 Task: Create a new spreadsheet using the template "Personal: Team Roster".
Action: Mouse moved to (45, 92)
Screenshot: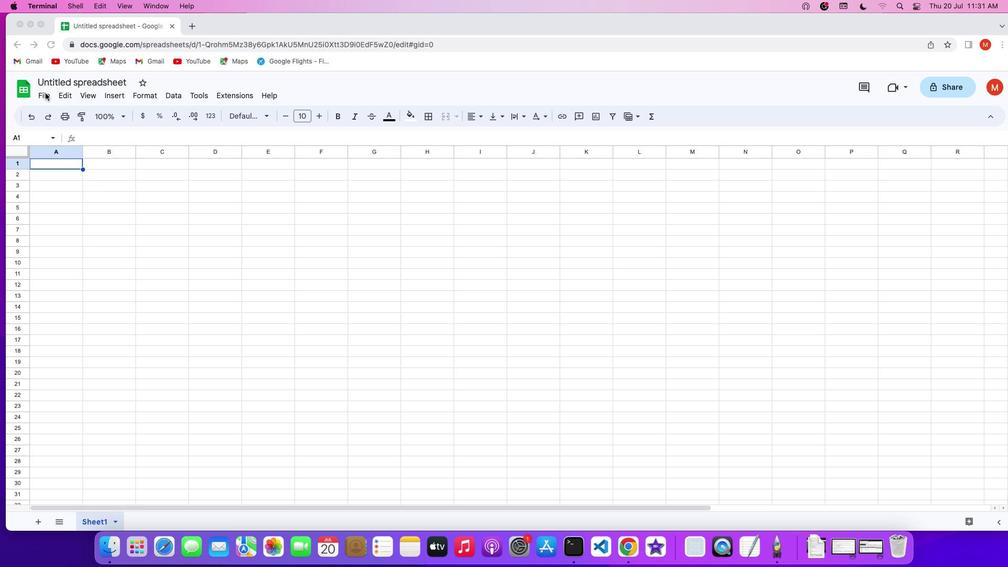 
Action: Mouse pressed left at (45, 92)
Screenshot: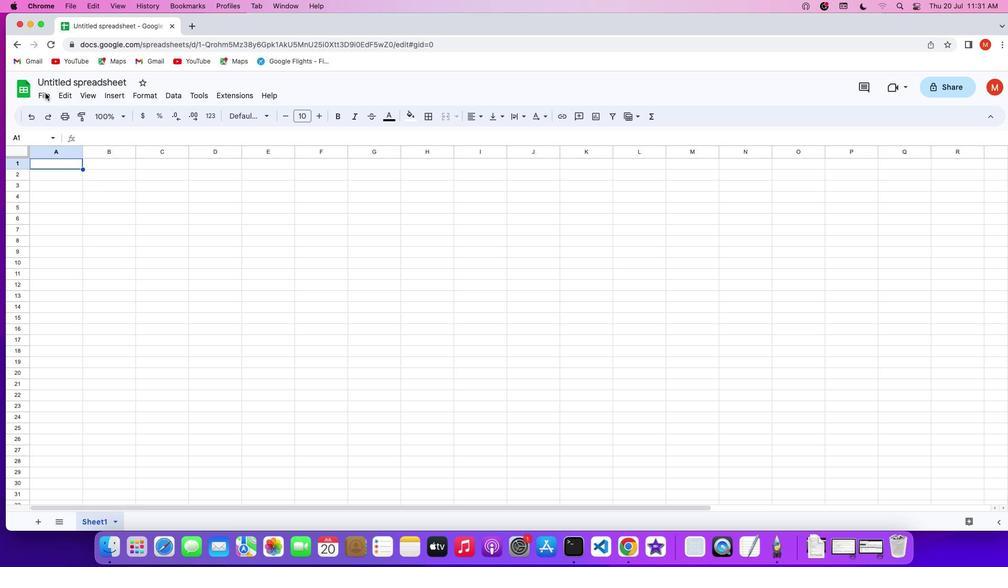 
Action: Mouse pressed left at (45, 92)
Screenshot: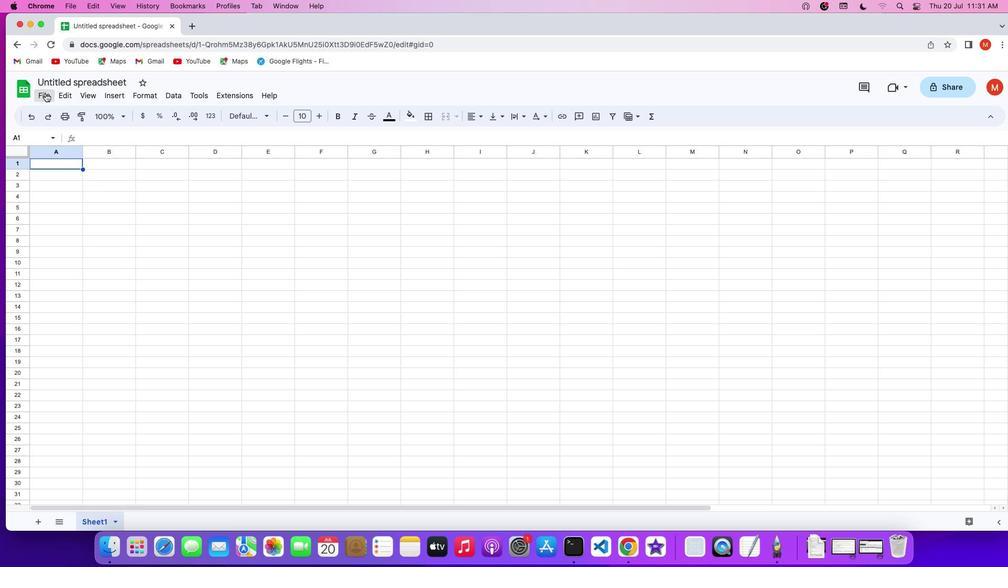 
Action: Mouse moved to (45, 92)
Screenshot: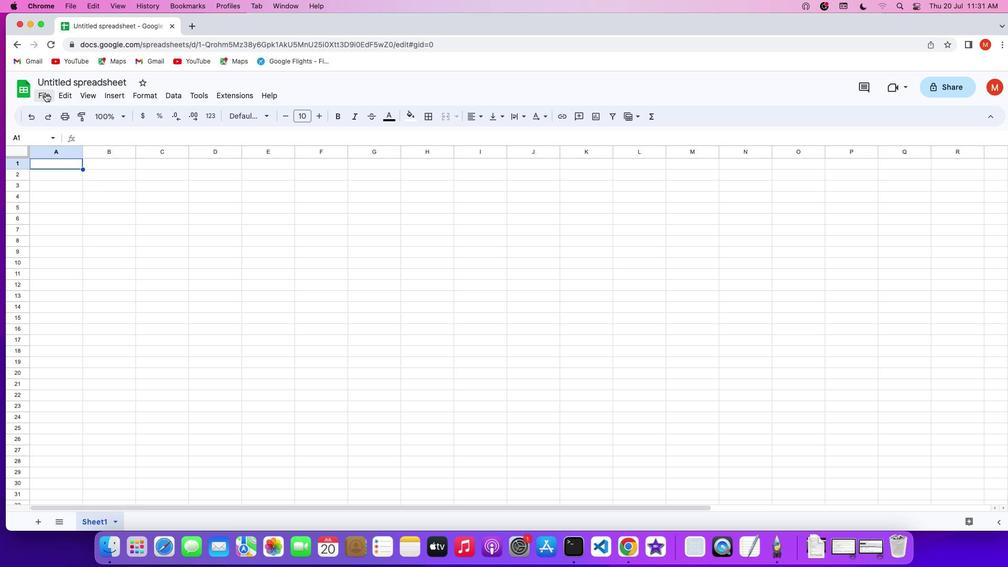 
Action: Mouse pressed left at (45, 92)
Screenshot: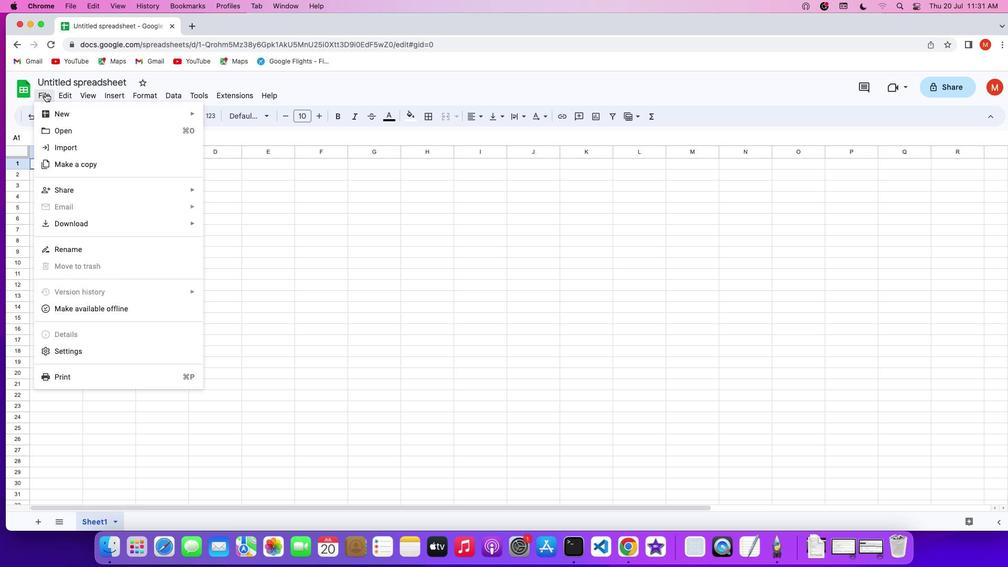 
Action: Mouse moved to (241, 134)
Screenshot: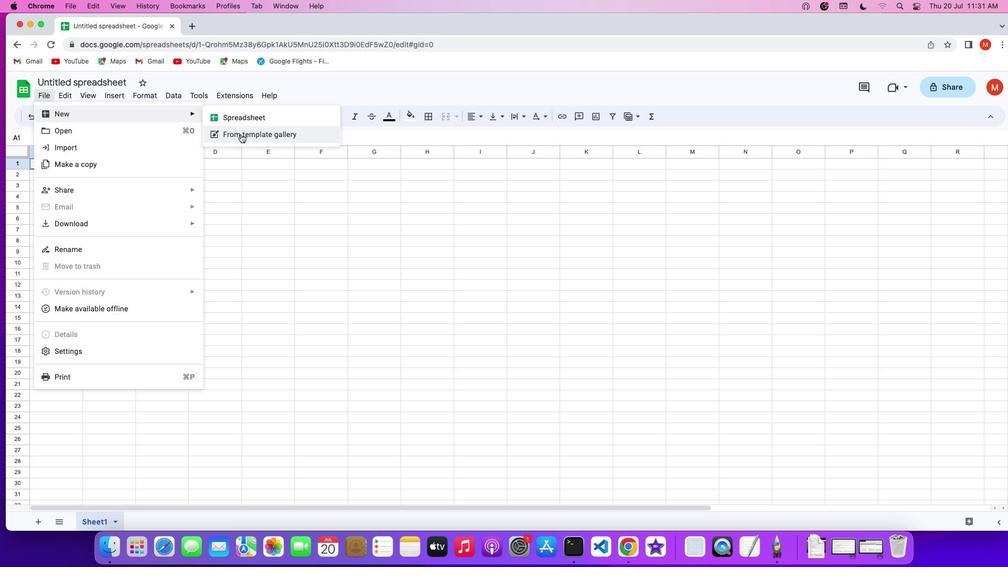 
Action: Mouse pressed left at (241, 134)
Screenshot: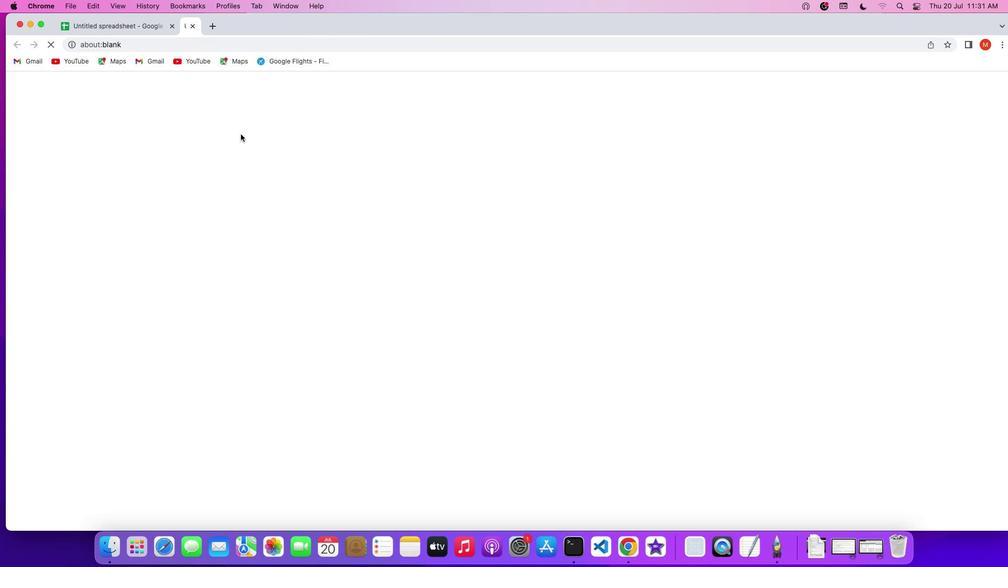 
Action: Mouse moved to (612, 433)
Screenshot: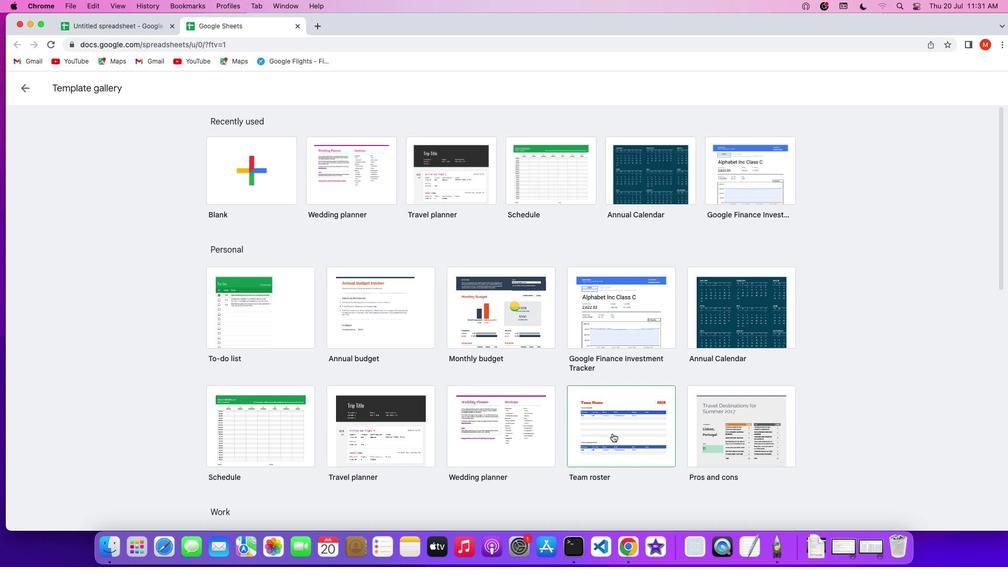 
Action: Mouse pressed left at (612, 433)
Screenshot: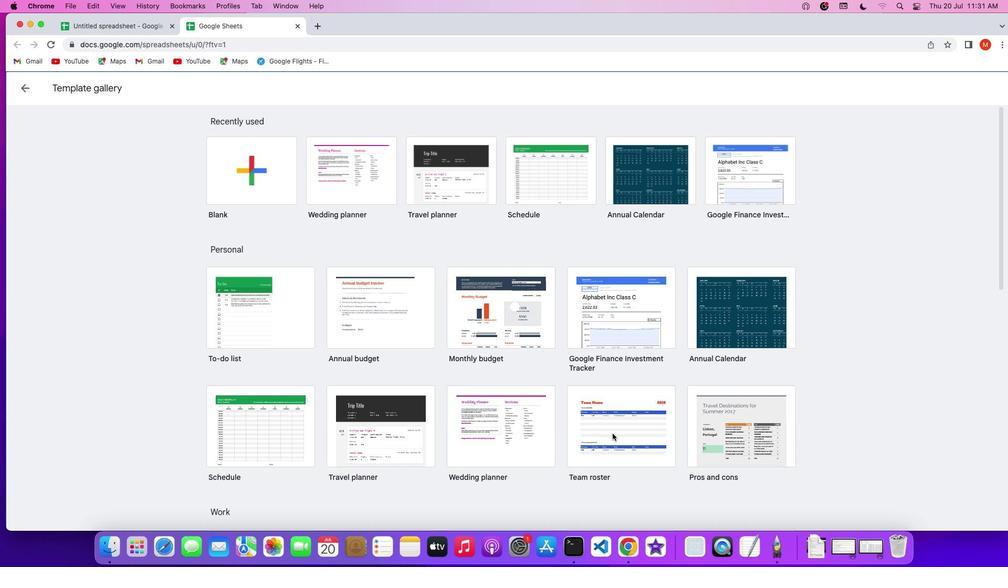 
Action: Mouse pressed left at (612, 433)
Screenshot: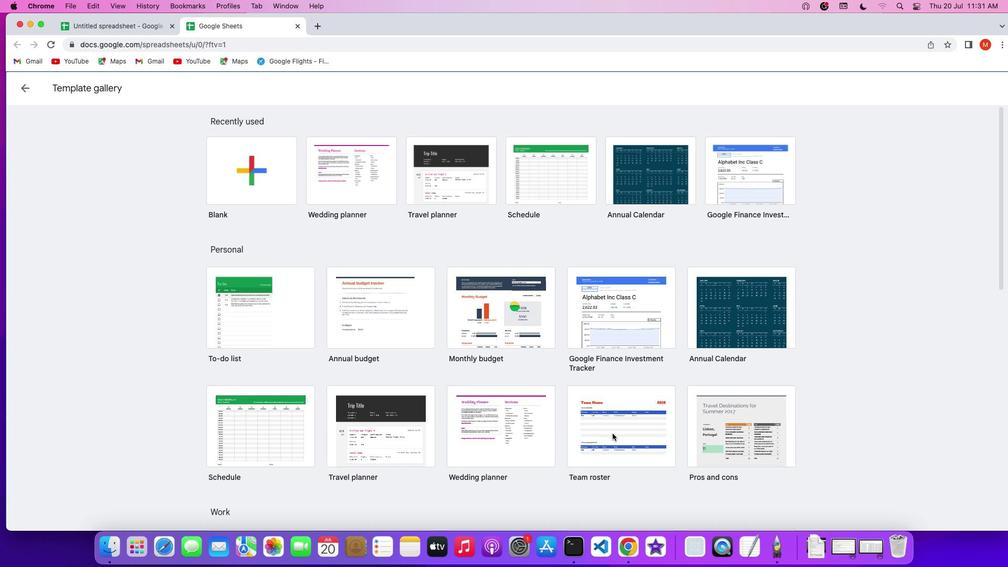 
